 Task: Use the formula "COUNTUNIQUEIFS" in spreadsheet "Project portfolio".
Action: Mouse moved to (540, 347)
Screenshot: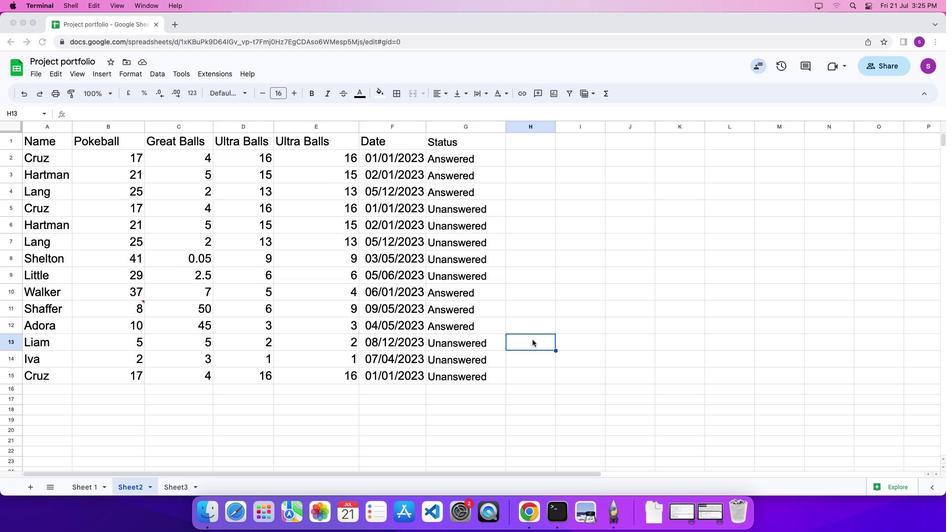 
Action: Mouse pressed left at (540, 347)
Screenshot: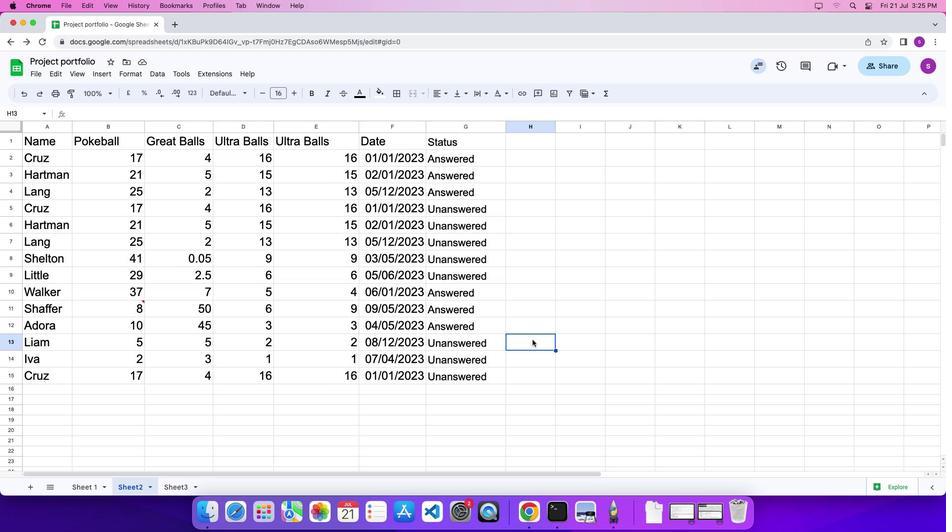 
Action: Key pressed '='
Screenshot: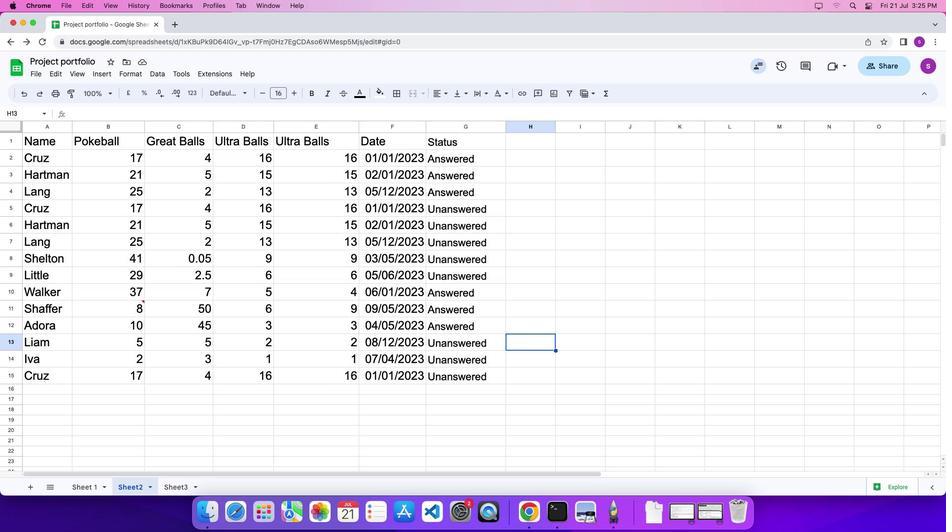 
Action: Mouse moved to (610, 102)
Screenshot: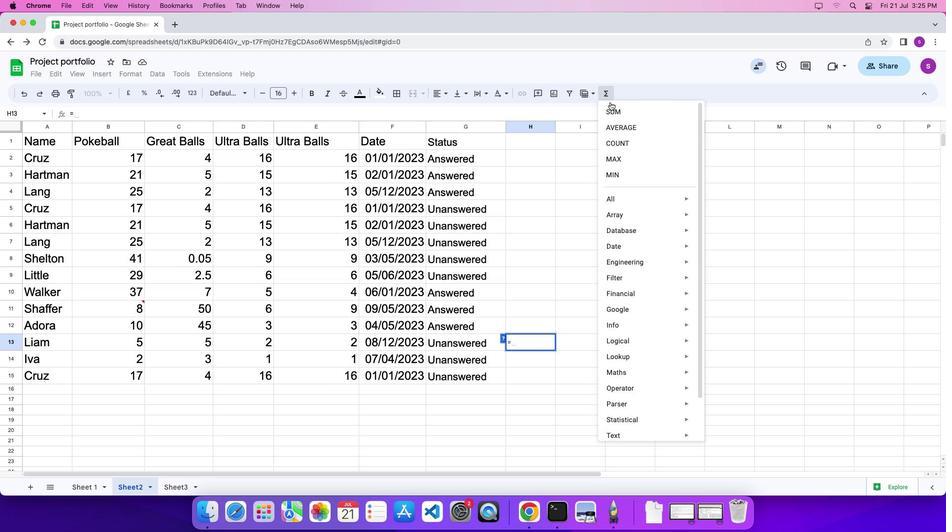 
Action: Mouse pressed left at (610, 102)
Screenshot: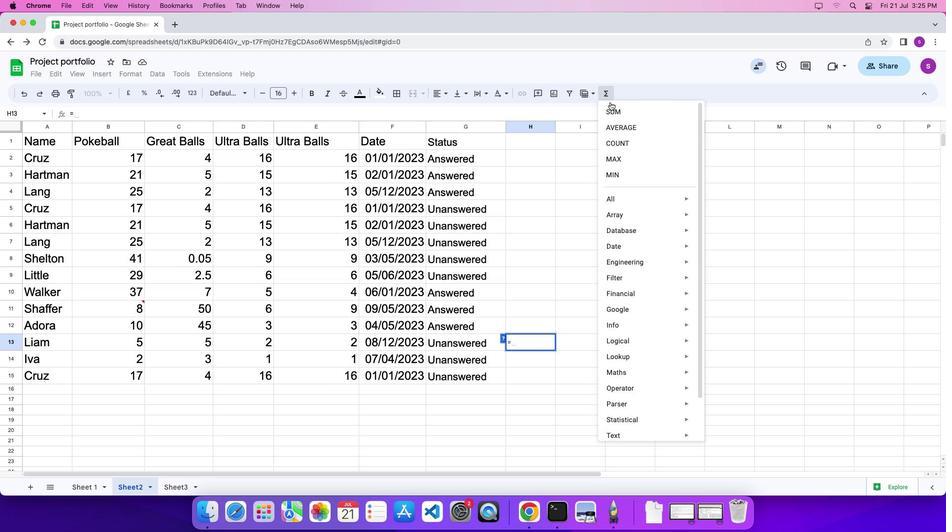 
Action: Mouse moved to (781, 479)
Screenshot: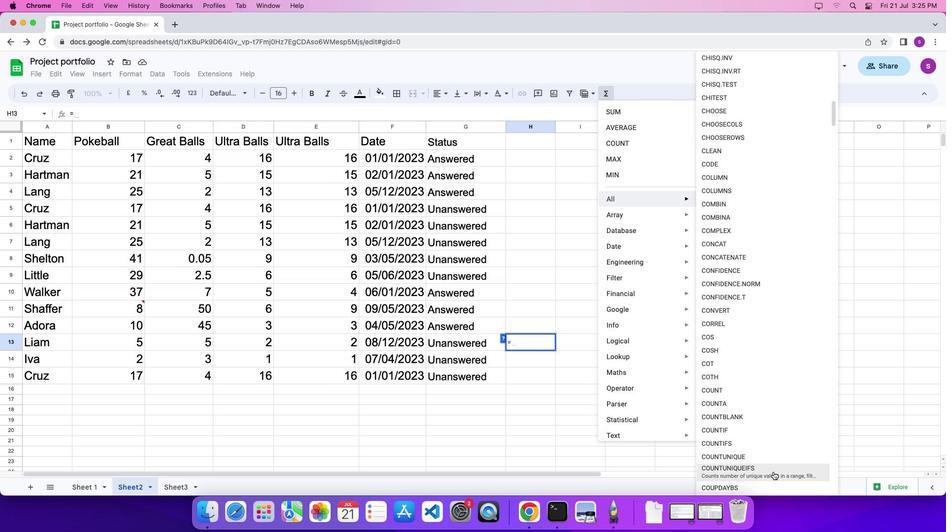
Action: Mouse pressed left at (781, 479)
Screenshot: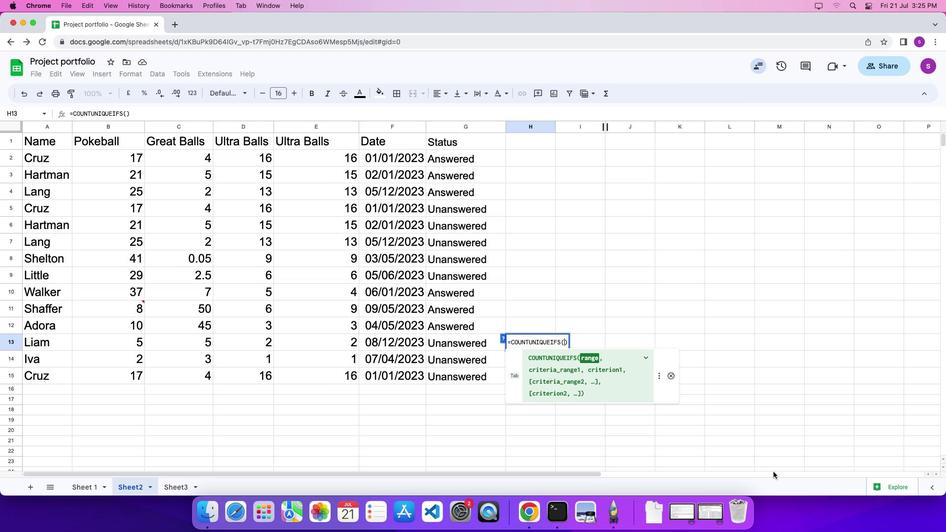 
Action: Mouse moved to (386, 164)
Screenshot: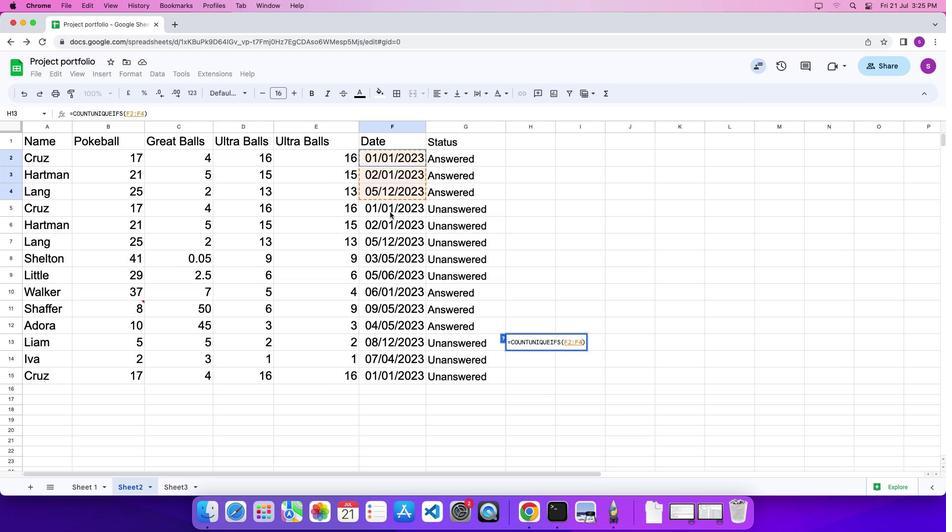 
Action: Mouse pressed left at (386, 164)
Screenshot: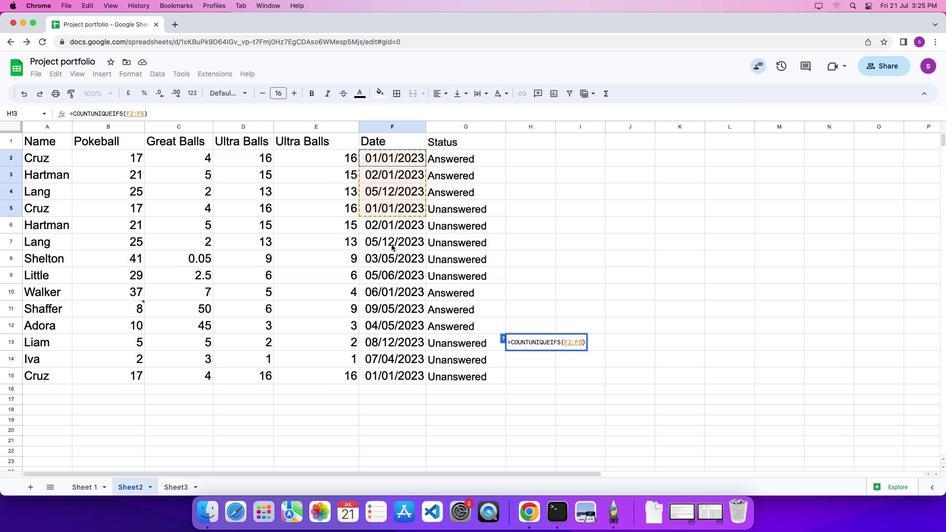 
Action: Mouse moved to (403, 378)
Screenshot: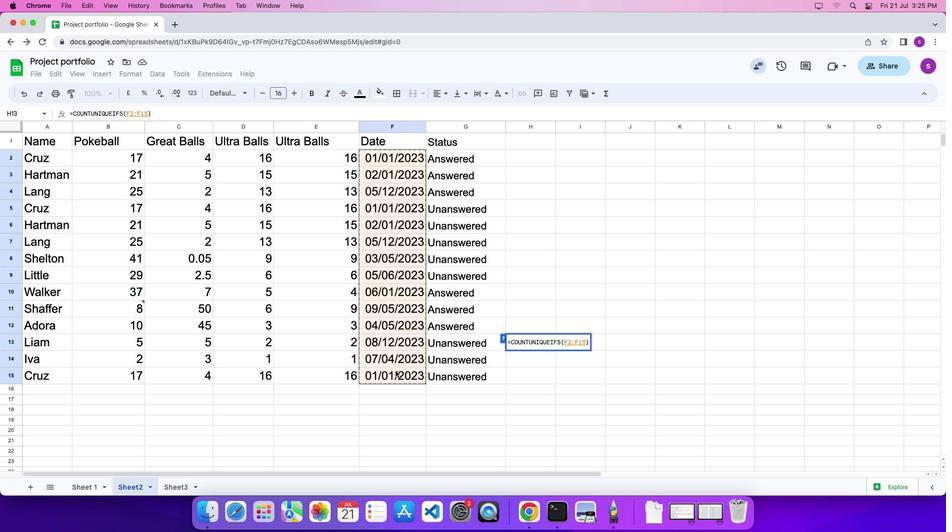 
Action: Key pressed ','
Screenshot: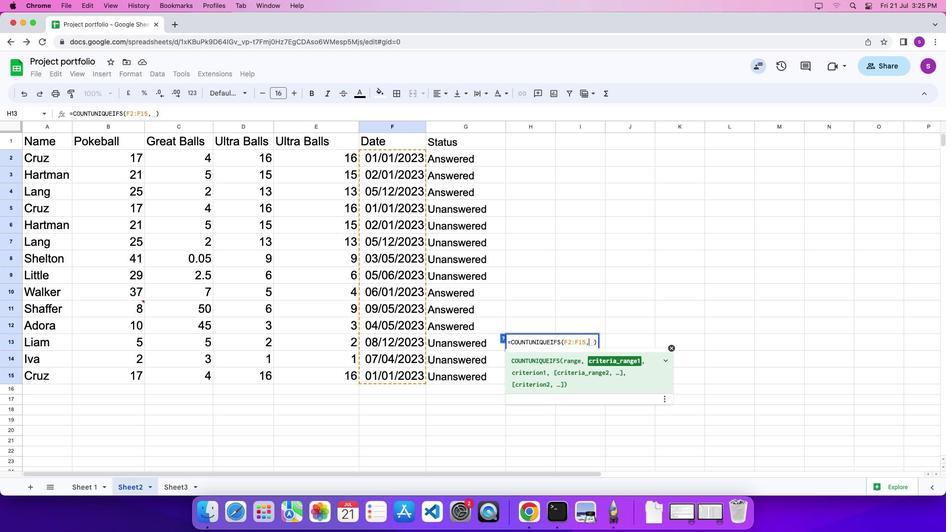 
Action: Mouse moved to (459, 166)
Screenshot: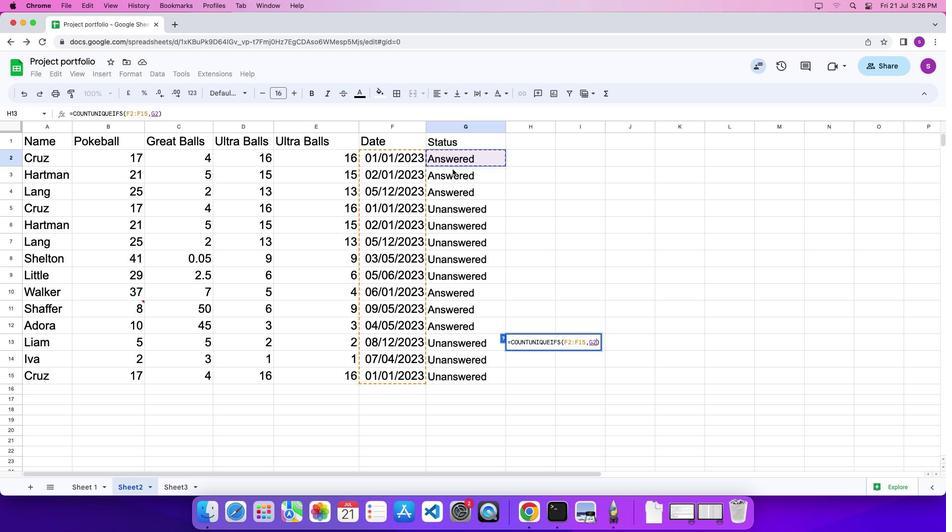 
Action: Mouse pressed left at (459, 166)
Screenshot: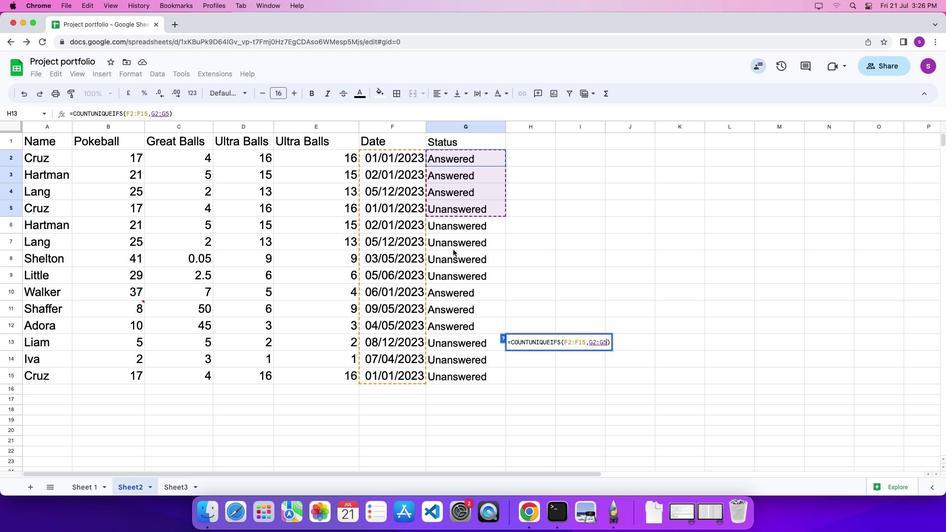 
Action: Mouse moved to (463, 383)
Screenshot: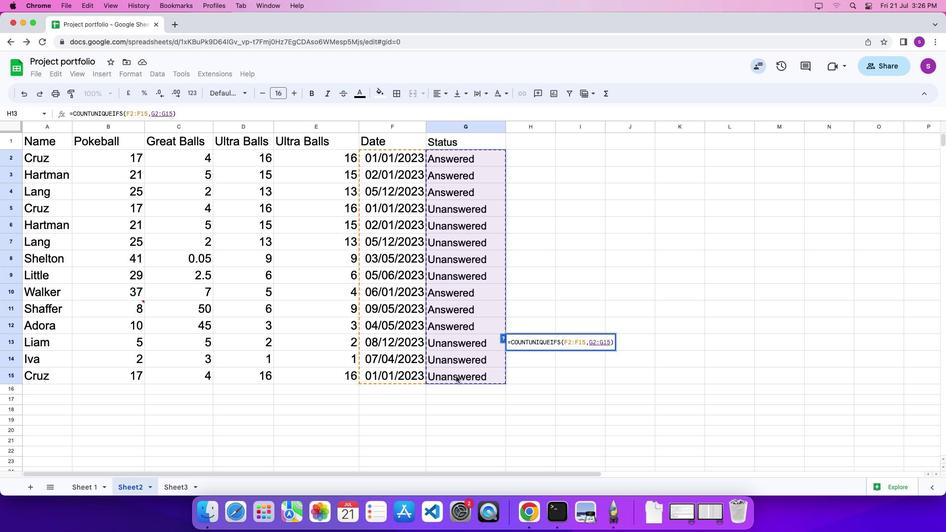 
Action: Key pressed ','Key.shift_r'"'Key.shift'A''a''a''n''s''w''e''r''e''d'Key.shift_r'"'
Screenshot: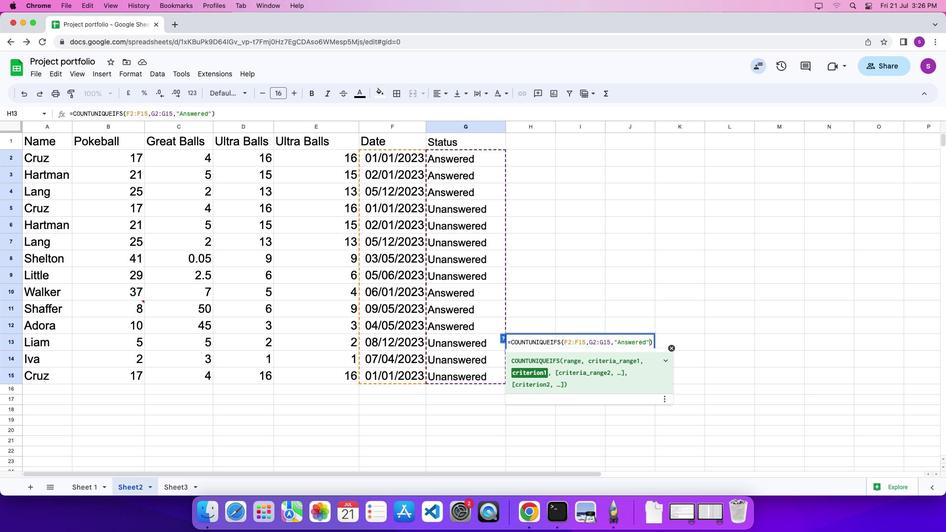 
Action: Mouse moved to (651, 348)
Screenshot: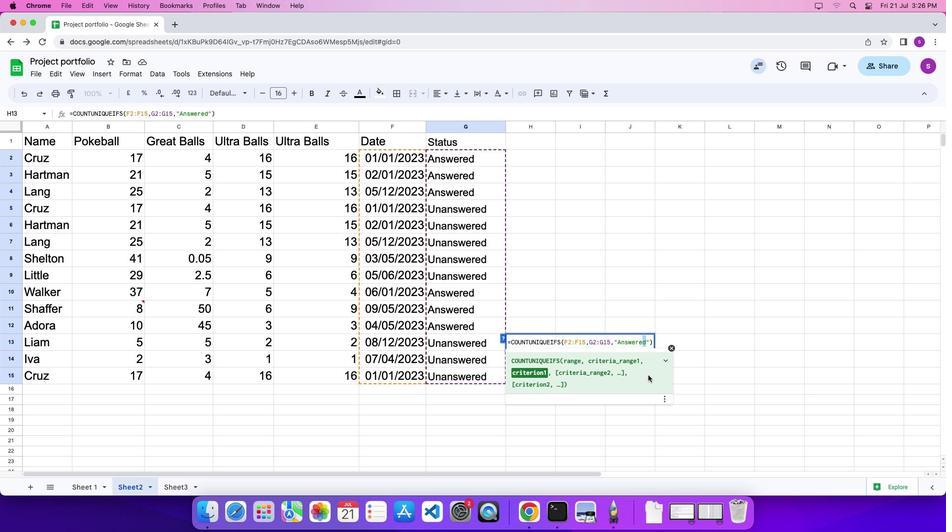 
Action: Mouse pressed left at (651, 348)
Screenshot: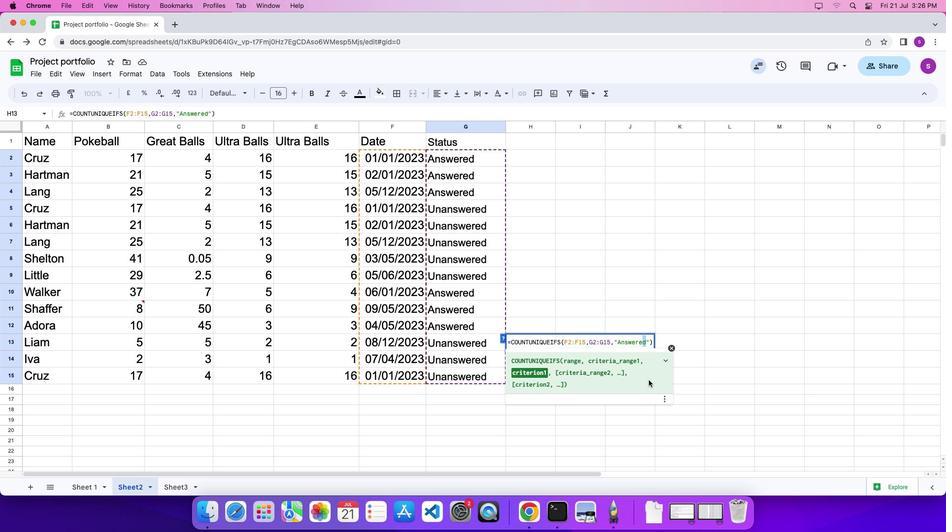 
Action: Mouse moved to (654, 346)
Screenshot: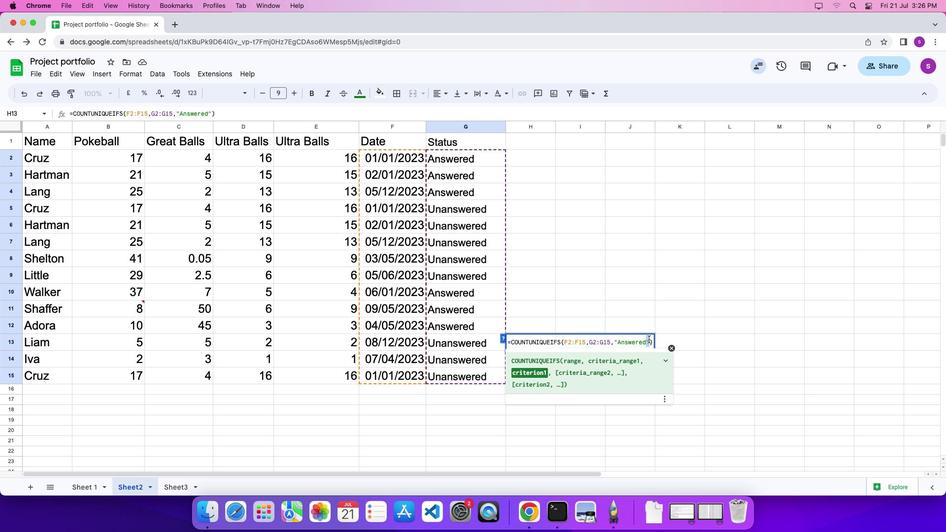 
Action: Mouse pressed left at (654, 346)
Screenshot: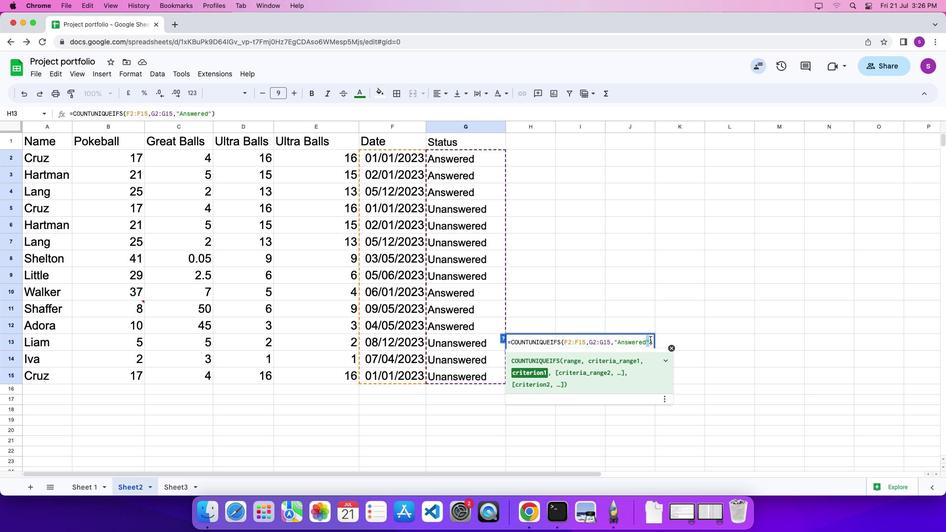 
Action: Mouse moved to (662, 352)
Screenshot: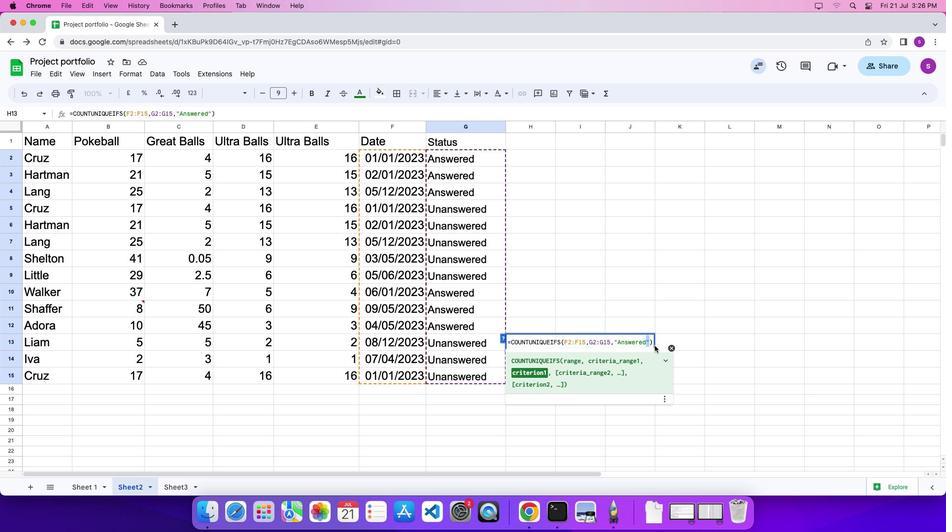 
Action: Key pressed Key.rightKey.rightKey.enter
Screenshot: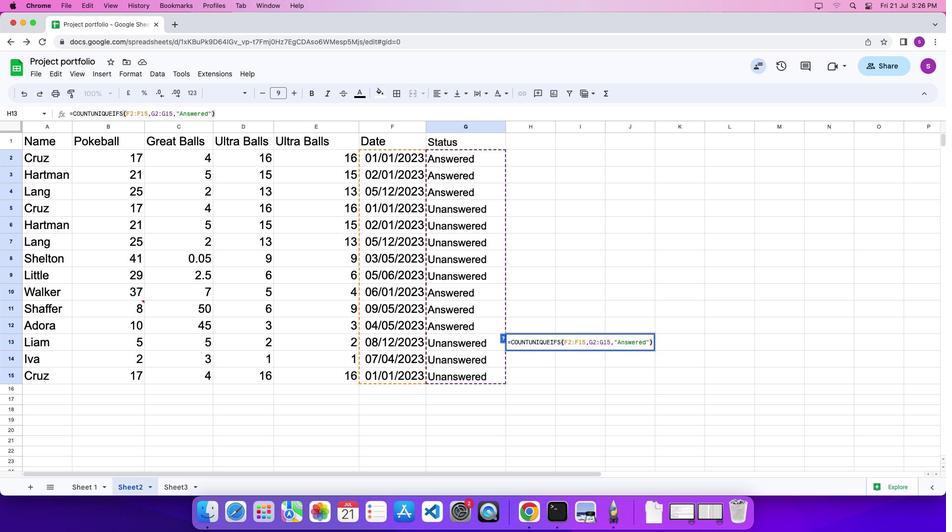 
